Task: In the  document Onlinelearningfile.docx change page color to  'Light Brown'. Insert watermark  'Do not copy ' Apply Font Style in watermark Georgia
Action: Mouse moved to (44, 63)
Screenshot: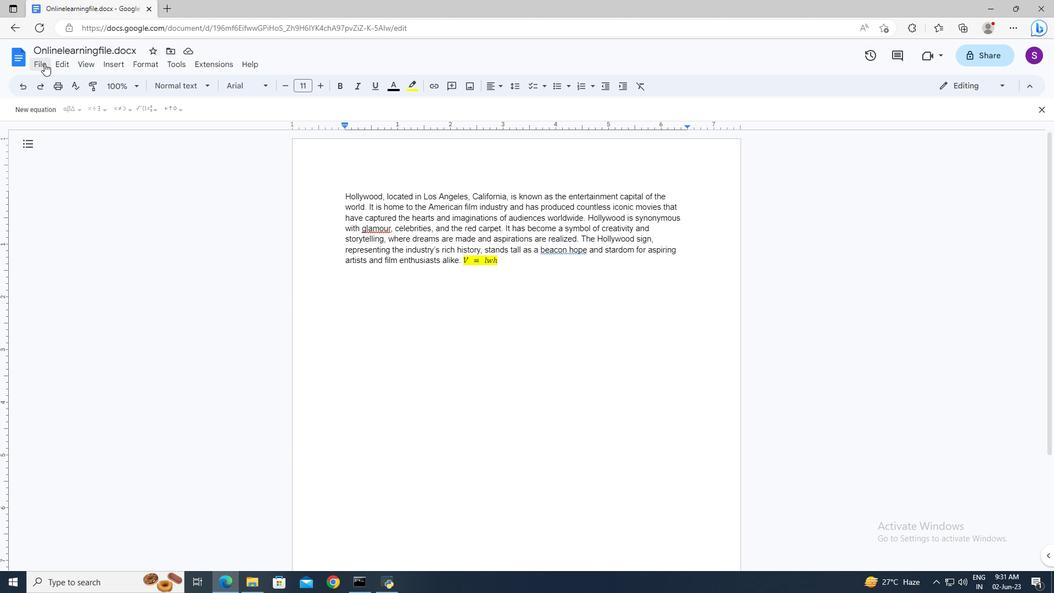 
Action: Mouse pressed left at (44, 63)
Screenshot: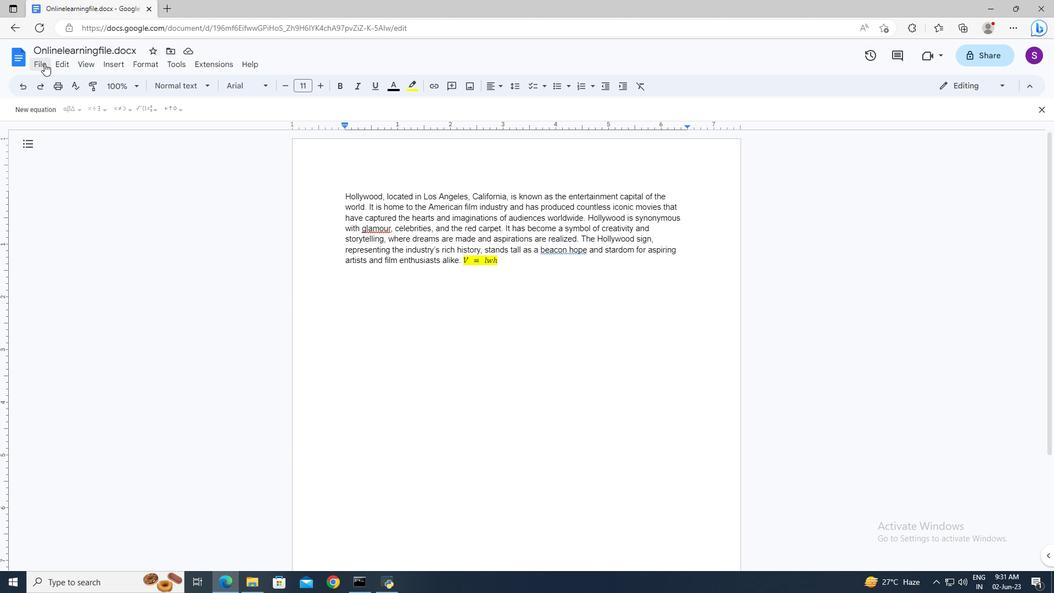 
Action: Mouse moved to (65, 371)
Screenshot: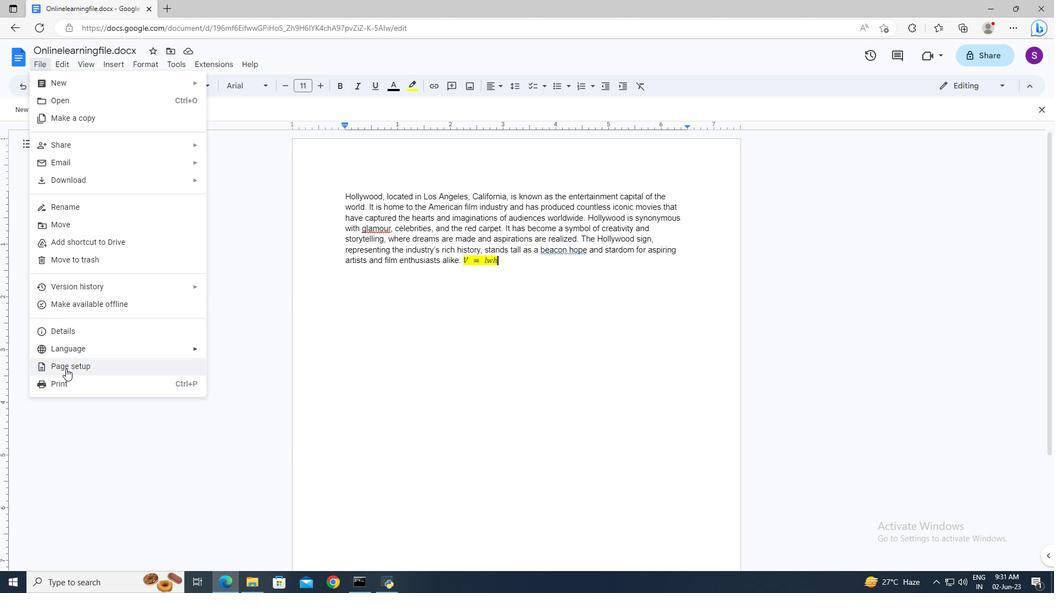 
Action: Mouse pressed left at (65, 371)
Screenshot: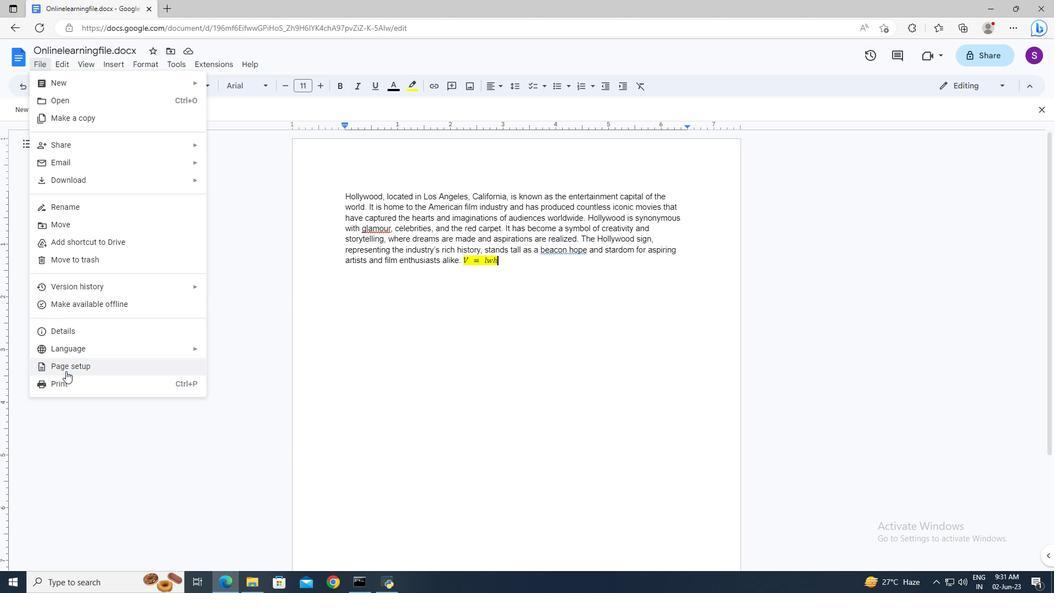 
Action: Mouse moved to (446, 376)
Screenshot: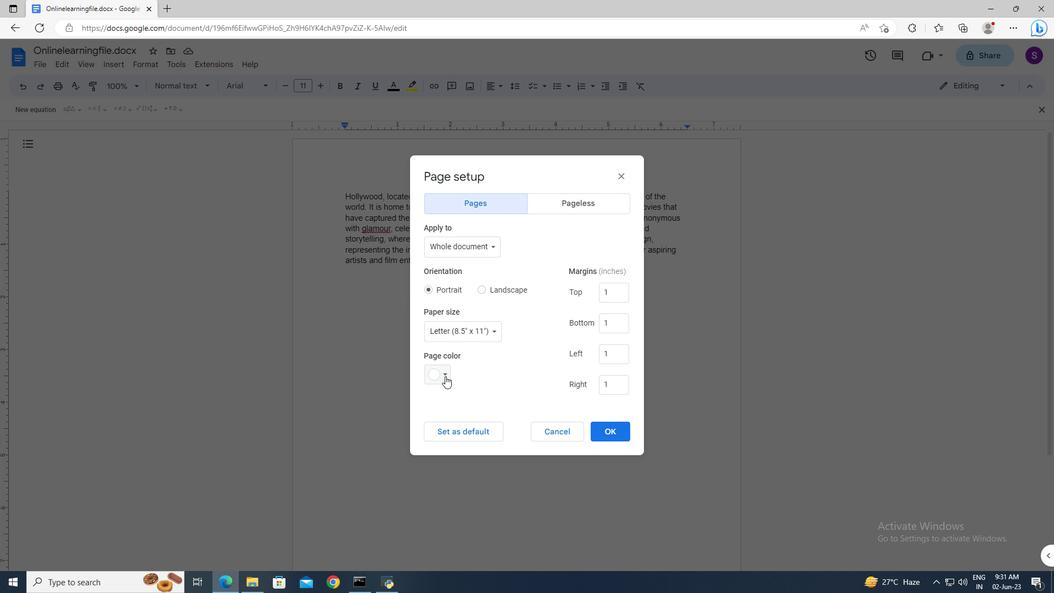 
Action: Mouse pressed left at (446, 376)
Screenshot: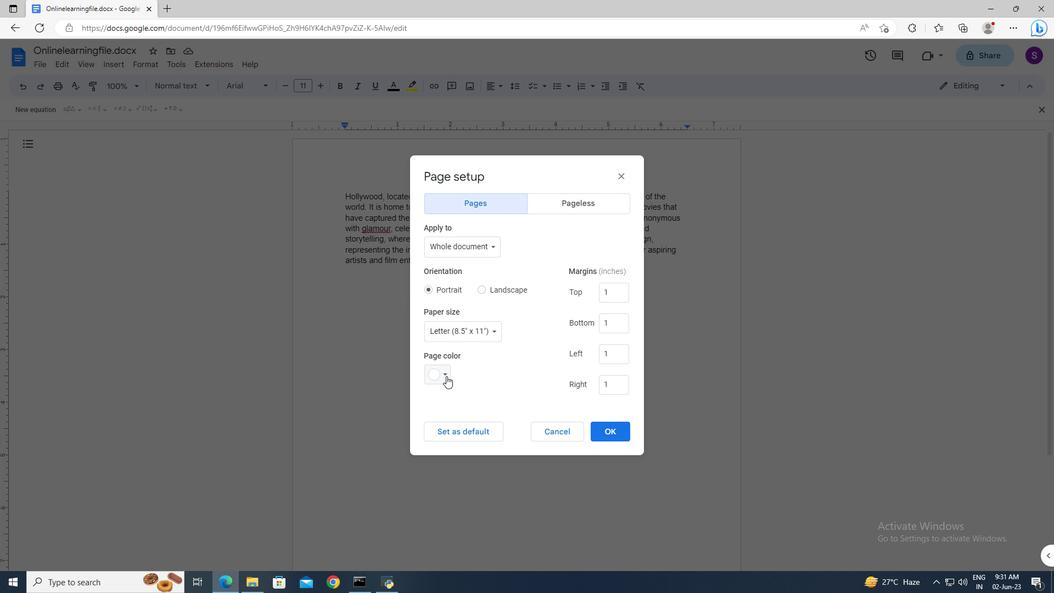 
Action: Mouse moved to (462, 468)
Screenshot: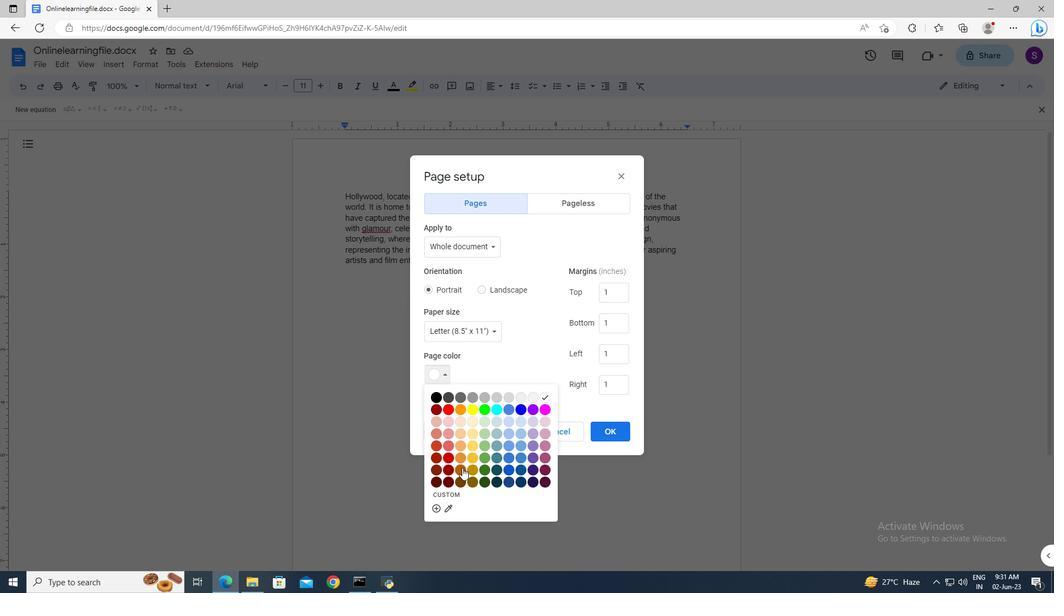 
Action: Mouse pressed left at (462, 468)
Screenshot: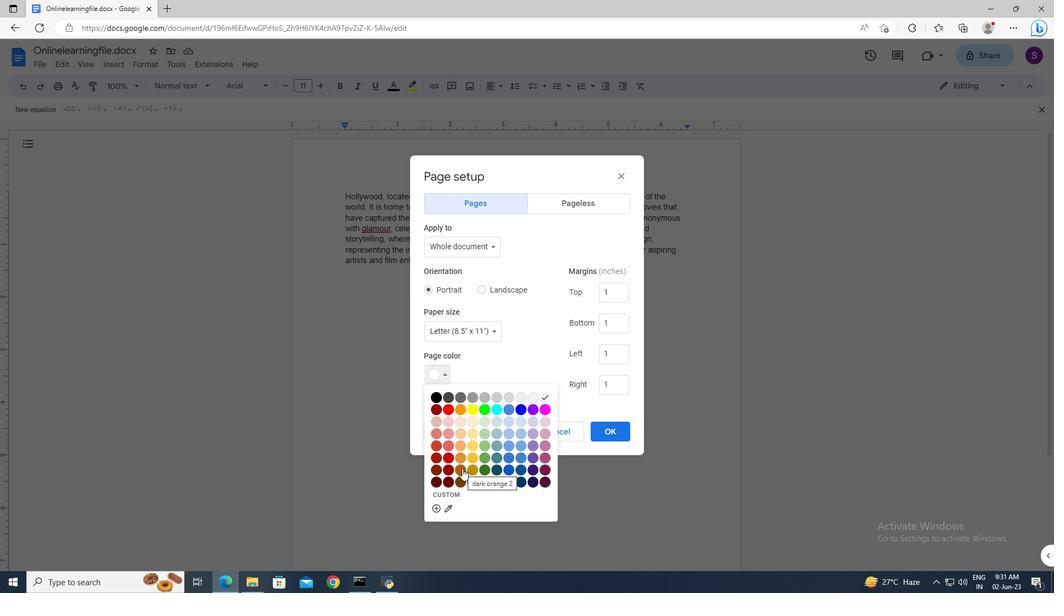 
Action: Mouse moved to (601, 436)
Screenshot: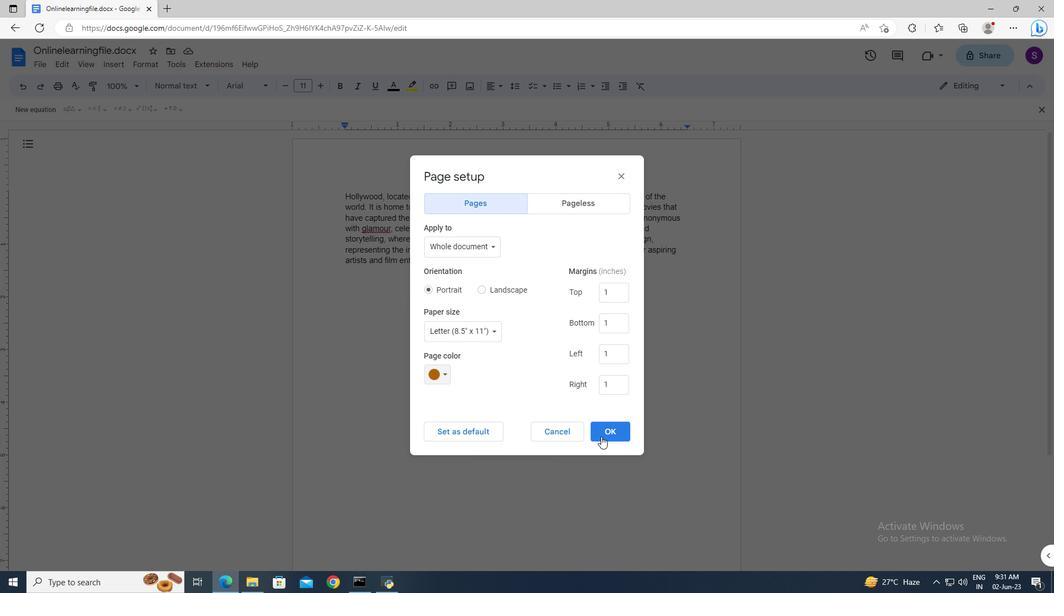 
Action: Mouse pressed left at (601, 436)
Screenshot: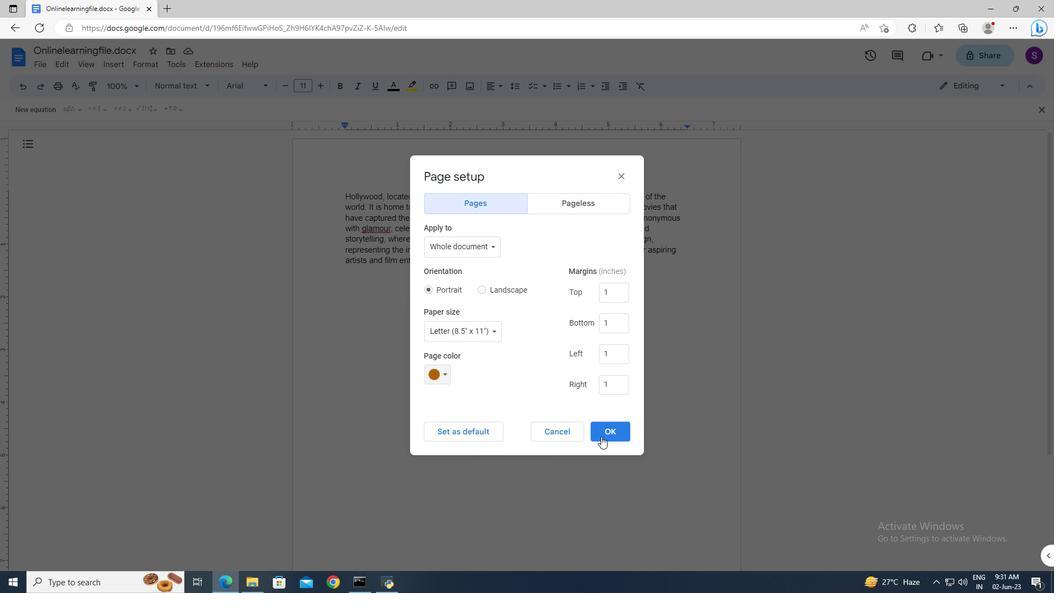 
Action: Mouse moved to (121, 66)
Screenshot: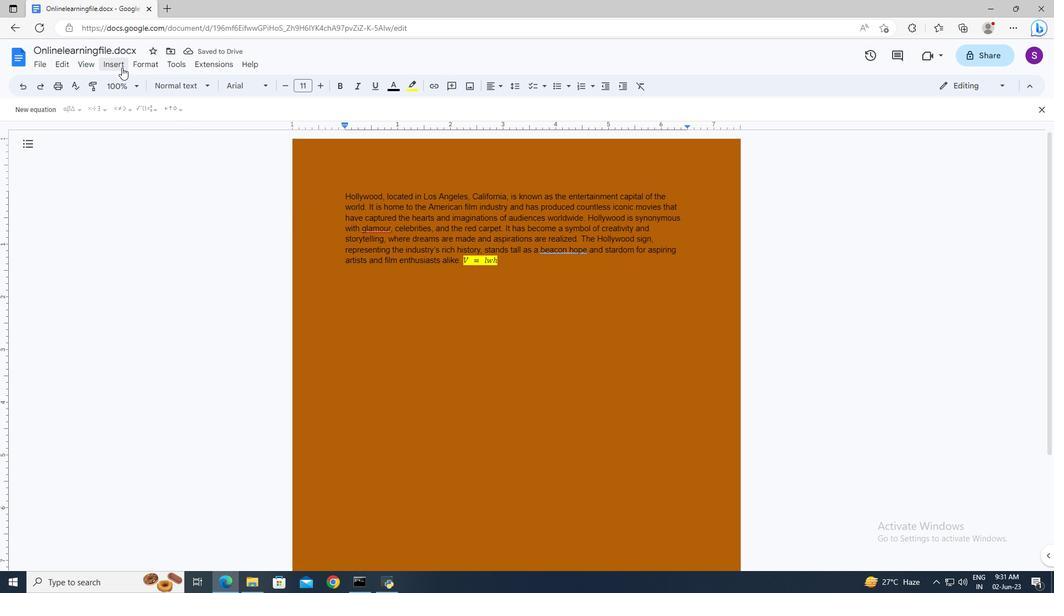 
Action: Mouse pressed left at (121, 66)
Screenshot: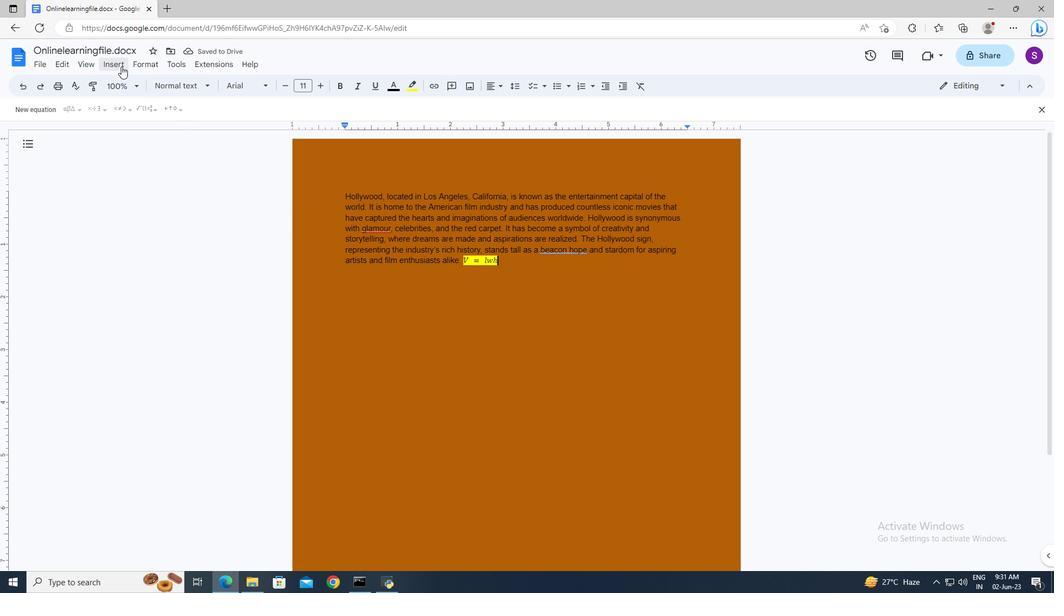 
Action: Mouse moved to (145, 317)
Screenshot: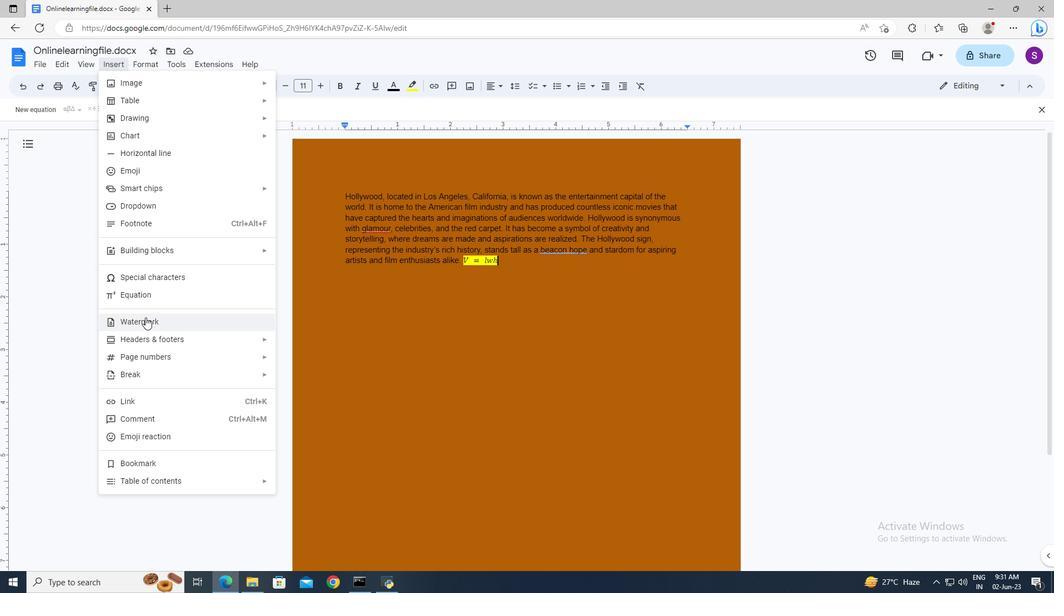 
Action: Mouse pressed left at (145, 317)
Screenshot: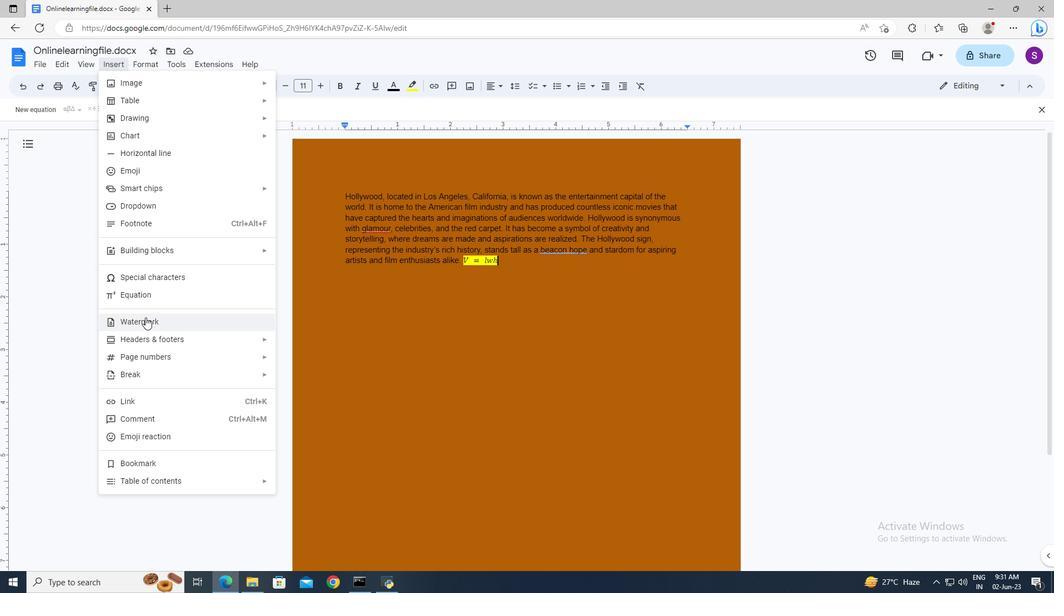 
Action: Mouse moved to (1013, 123)
Screenshot: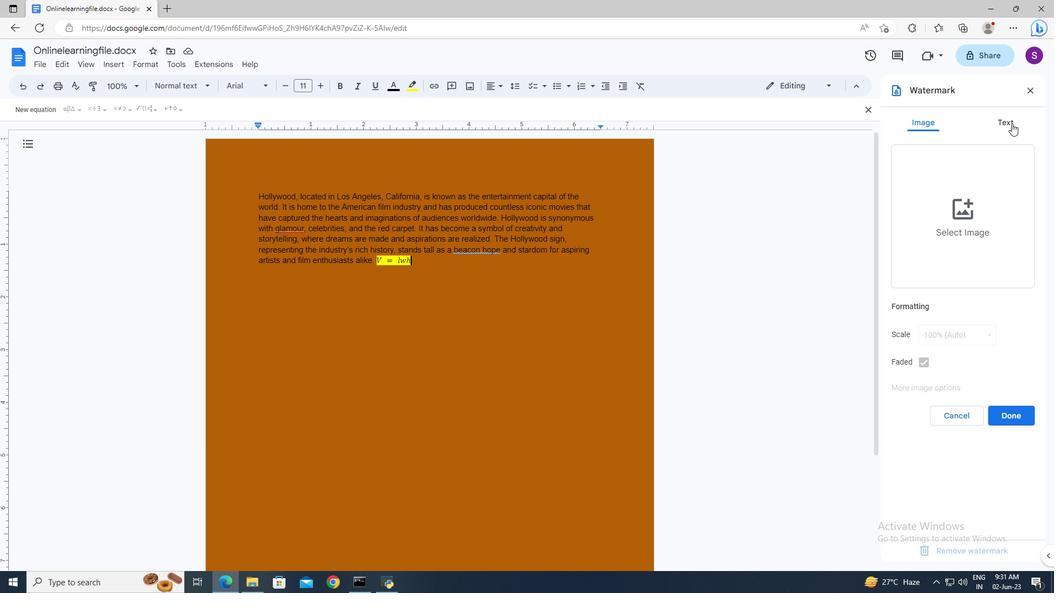 
Action: Mouse pressed left at (1013, 123)
Screenshot: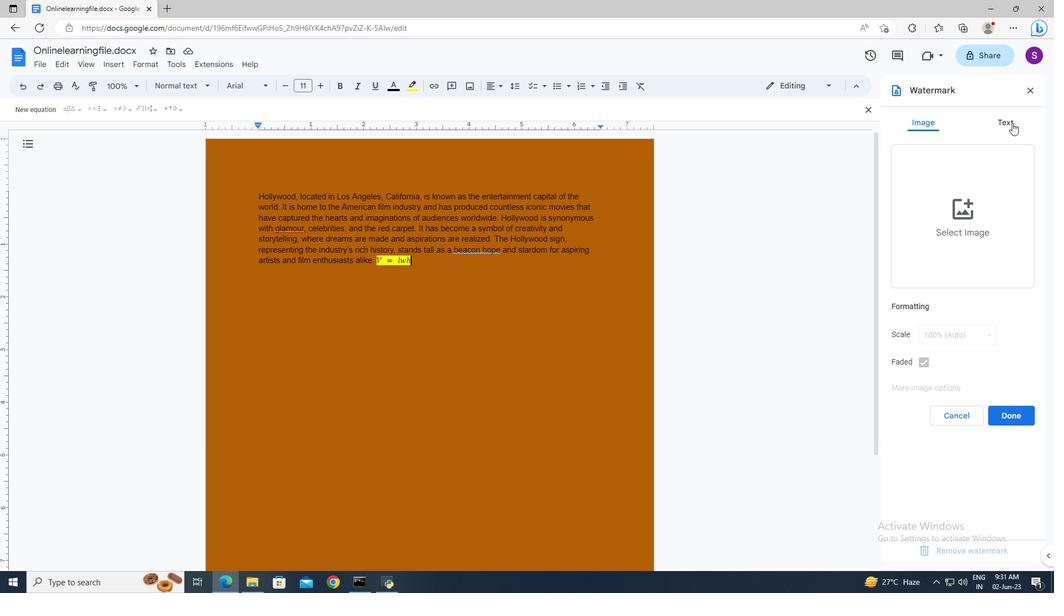 
Action: Mouse moved to (931, 153)
Screenshot: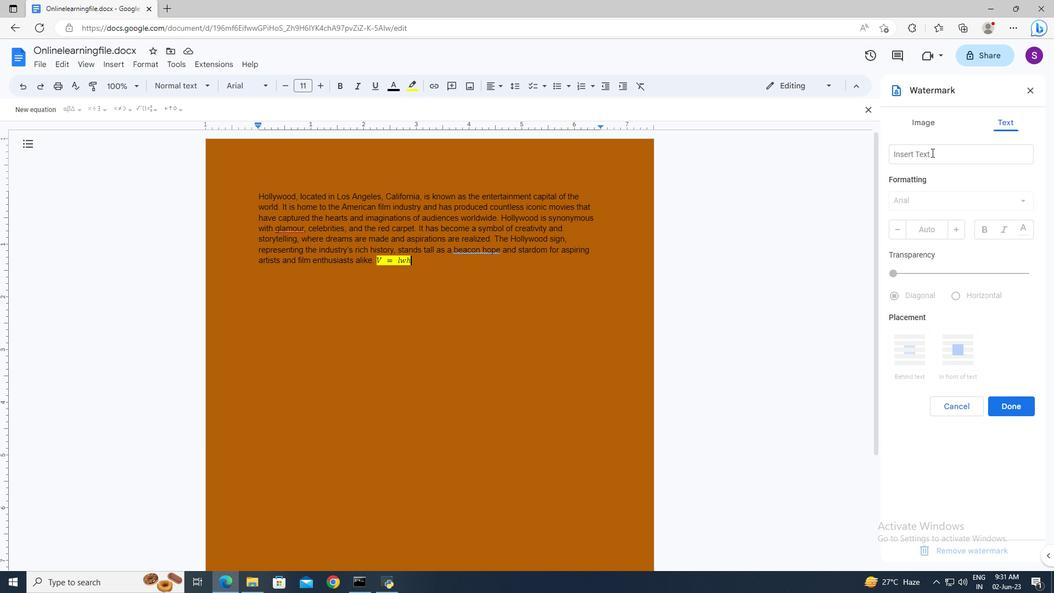 
Action: Mouse pressed left at (931, 153)
Screenshot: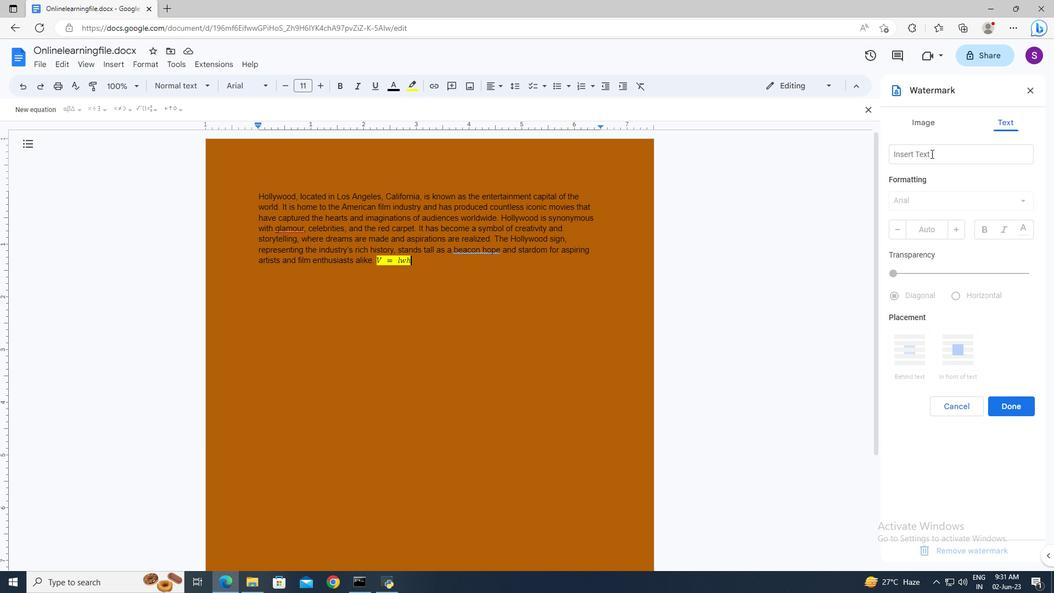
Action: Key pressed <Key.shift>Do<Key.space>no
Screenshot: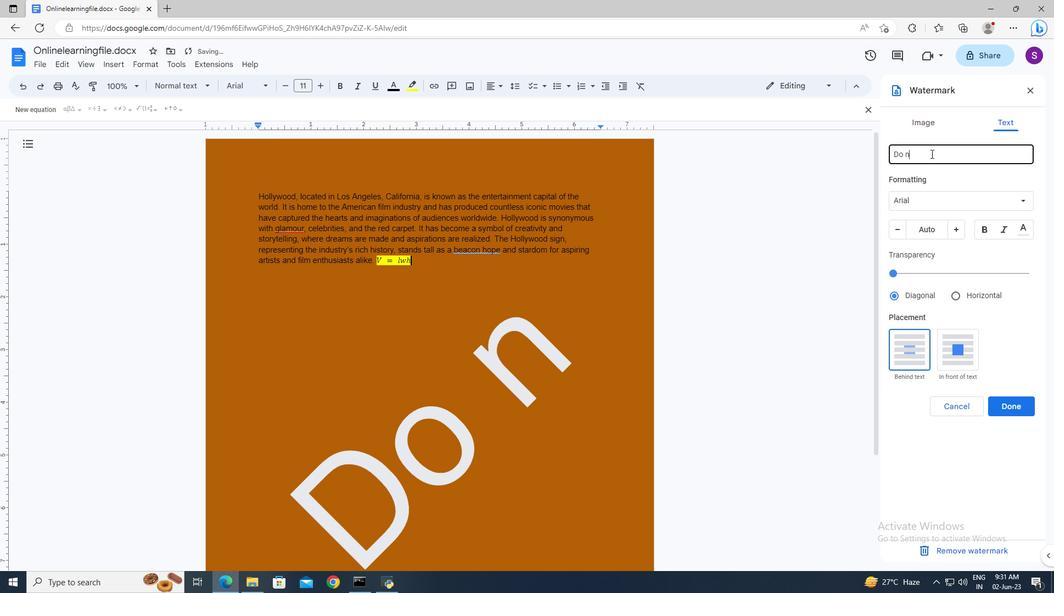 
Action: Mouse moved to (931, 153)
Screenshot: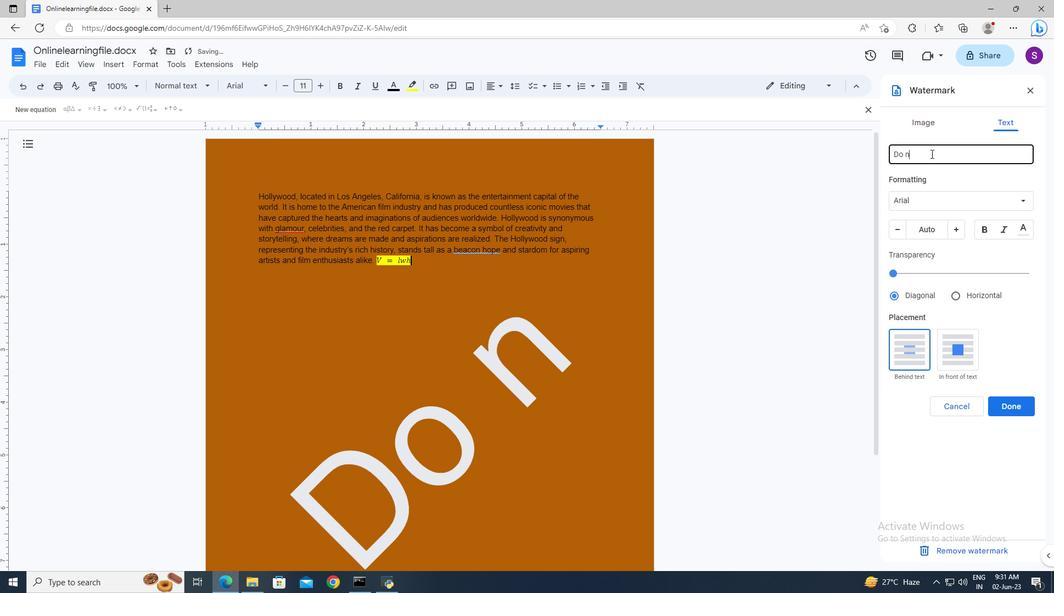 
Action: Key pressed t<Key.space>copy<Key.enter>
Screenshot: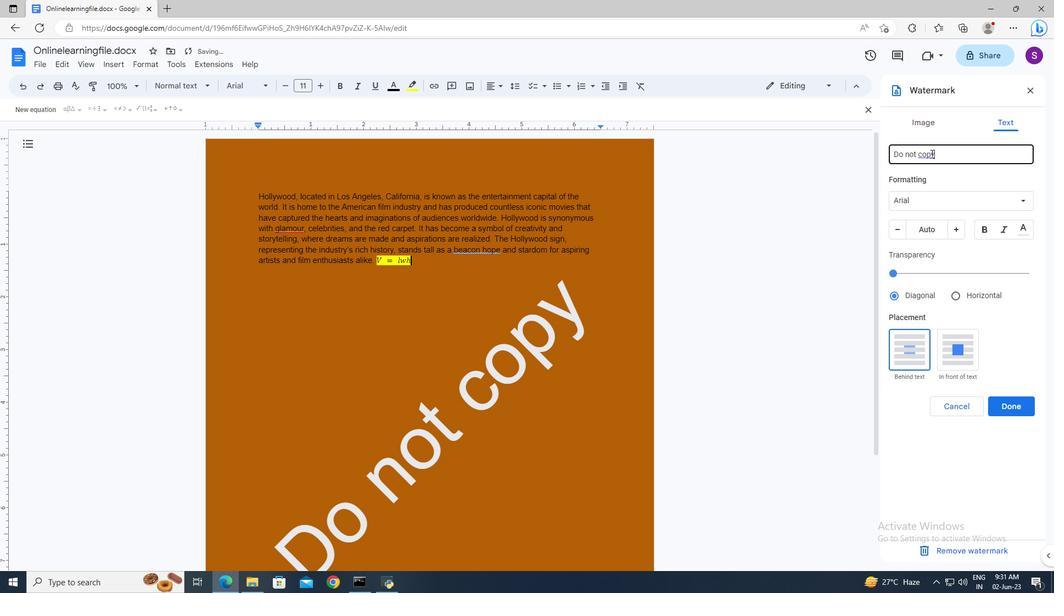 
Action: Mouse moved to (928, 197)
Screenshot: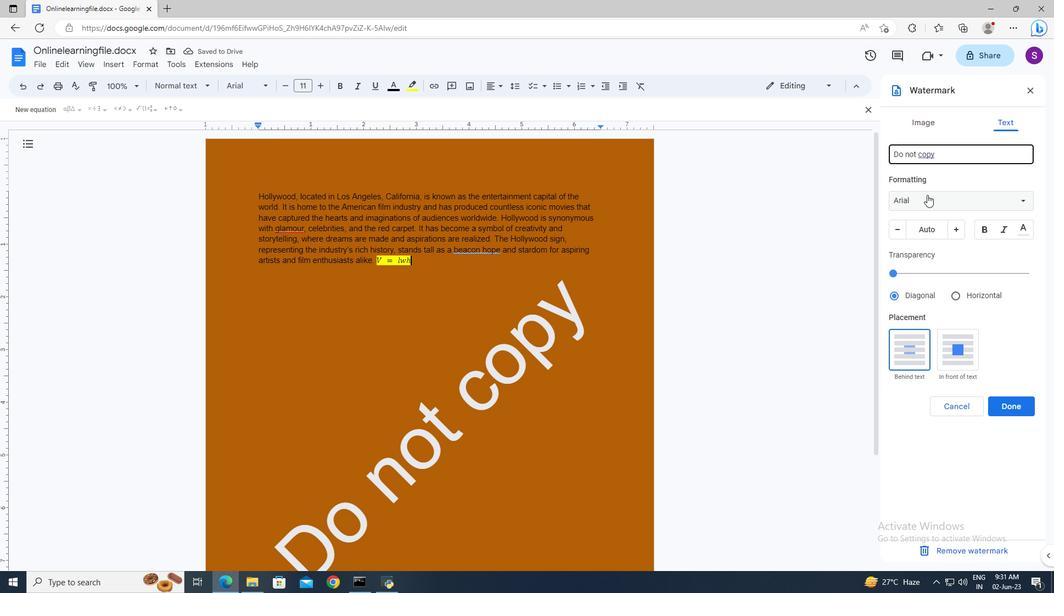 
Action: Mouse pressed left at (928, 197)
Screenshot: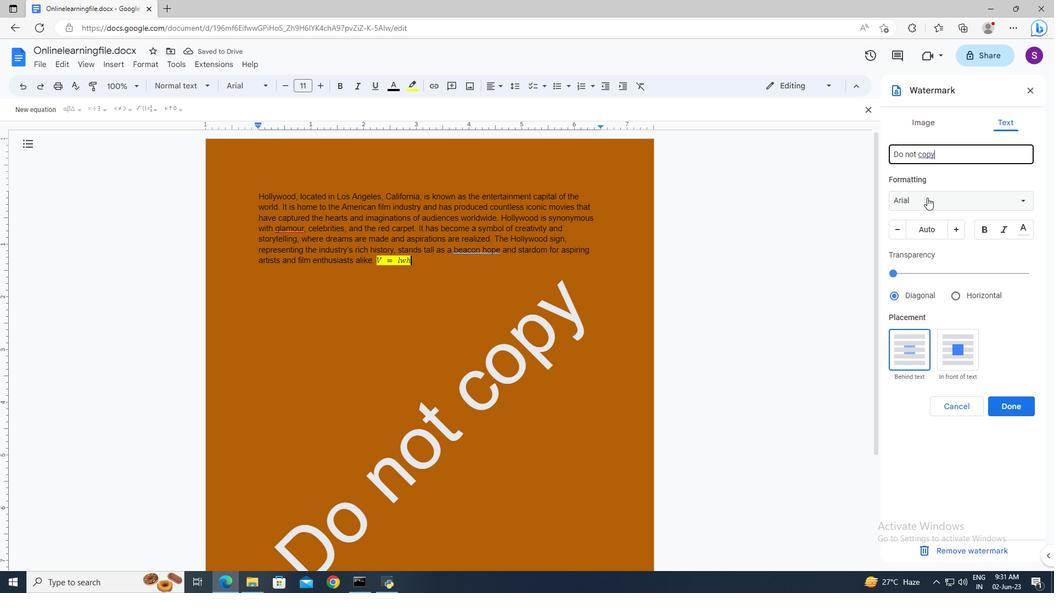 
Action: Mouse moved to (925, 540)
Screenshot: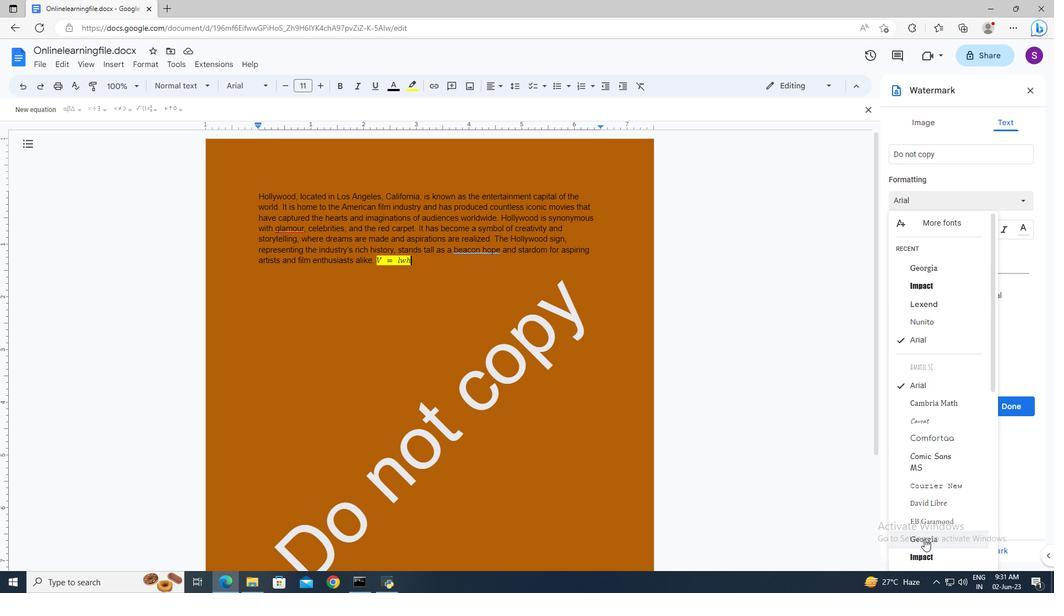 
Action: Mouse pressed left at (925, 540)
Screenshot: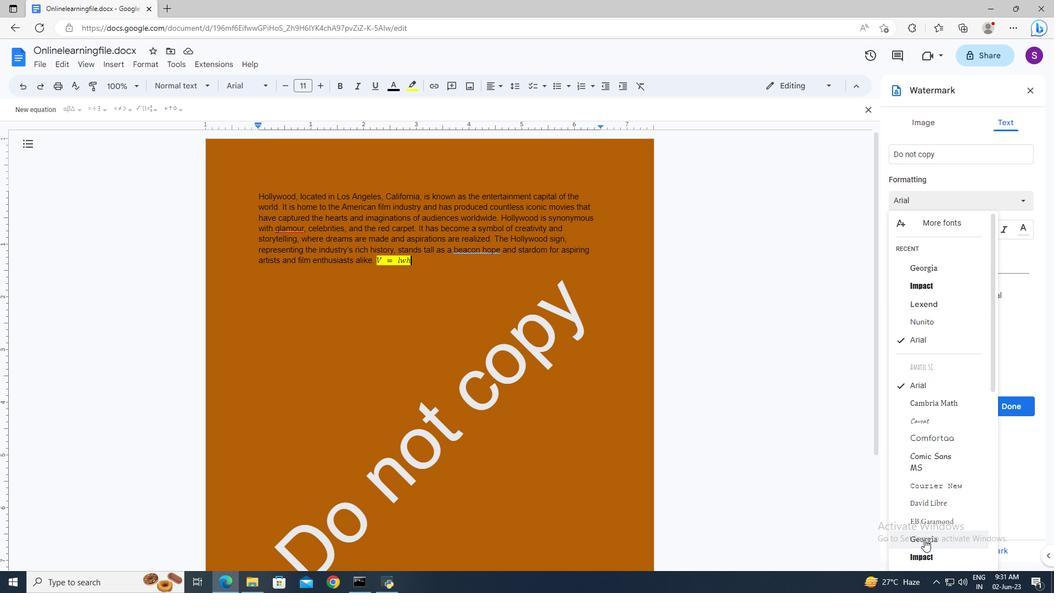 
Action: Mouse moved to (1018, 404)
Screenshot: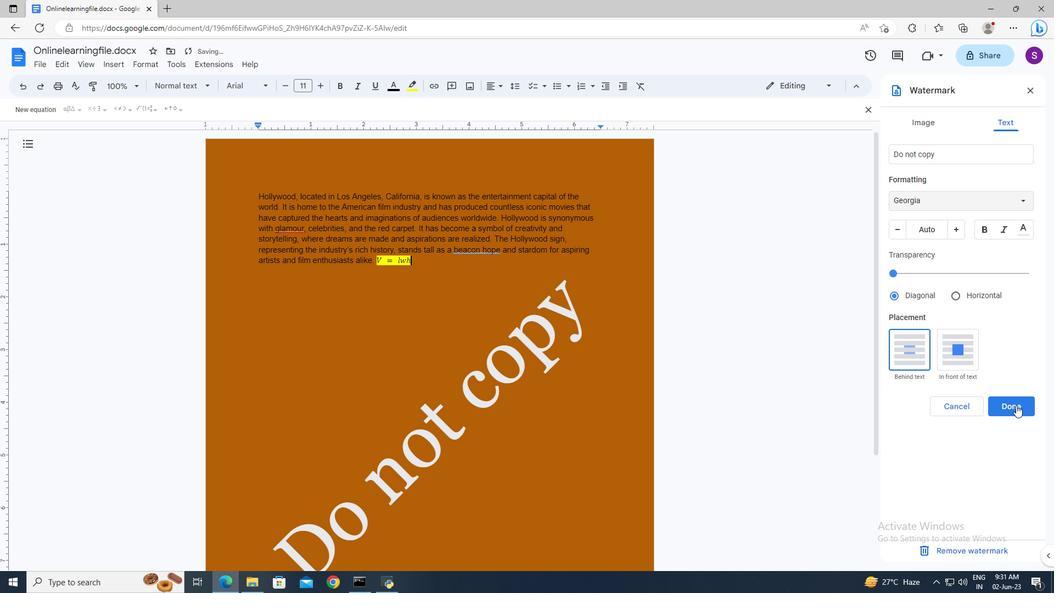 
Action: Mouse pressed left at (1018, 404)
Screenshot: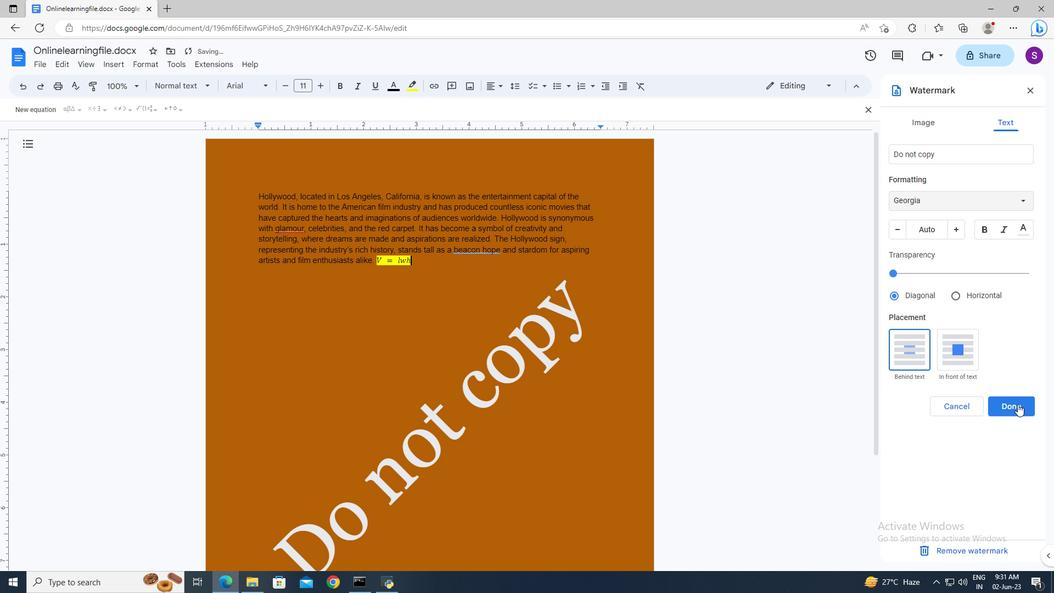 
